 Task: Access the override translation items.
Action: Mouse moved to (1060, 82)
Screenshot: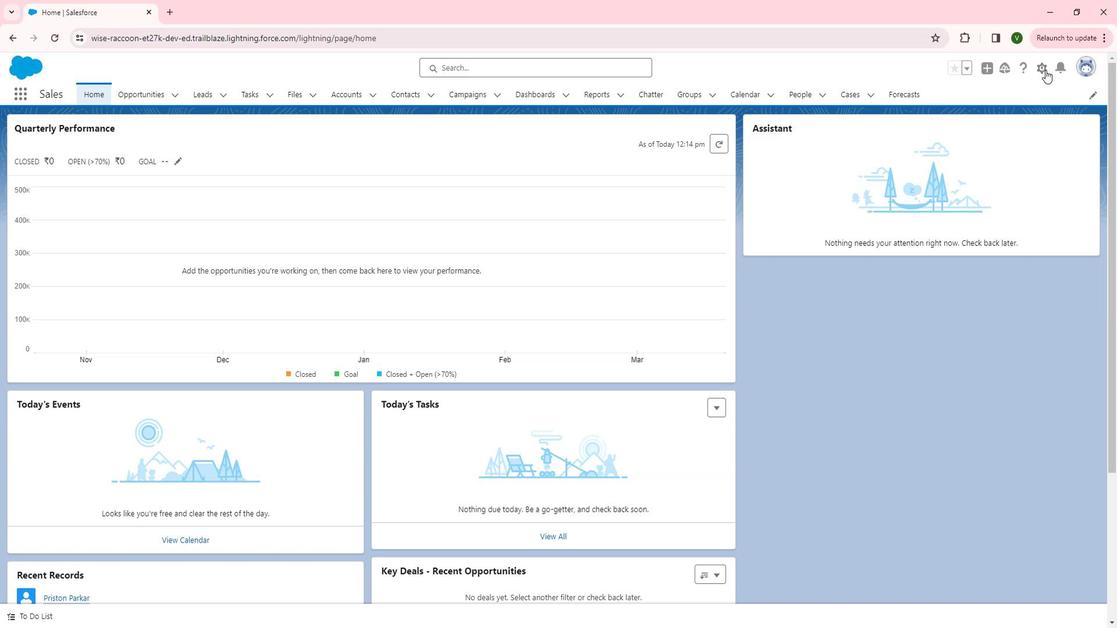
Action: Mouse pressed left at (1060, 82)
Screenshot: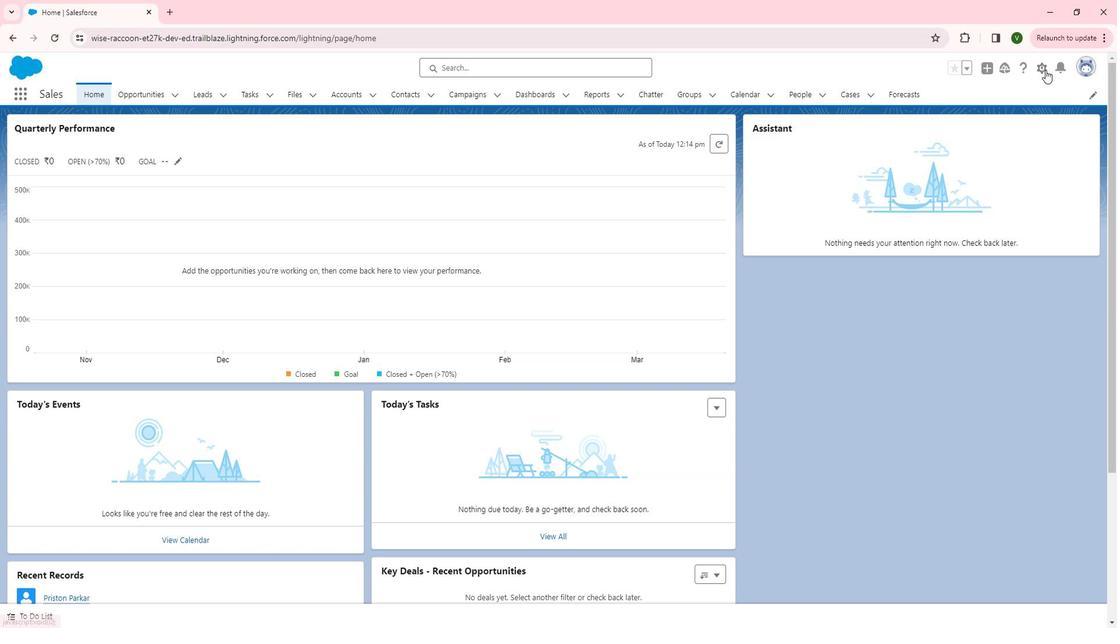 
Action: Mouse moved to (1010, 108)
Screenshot: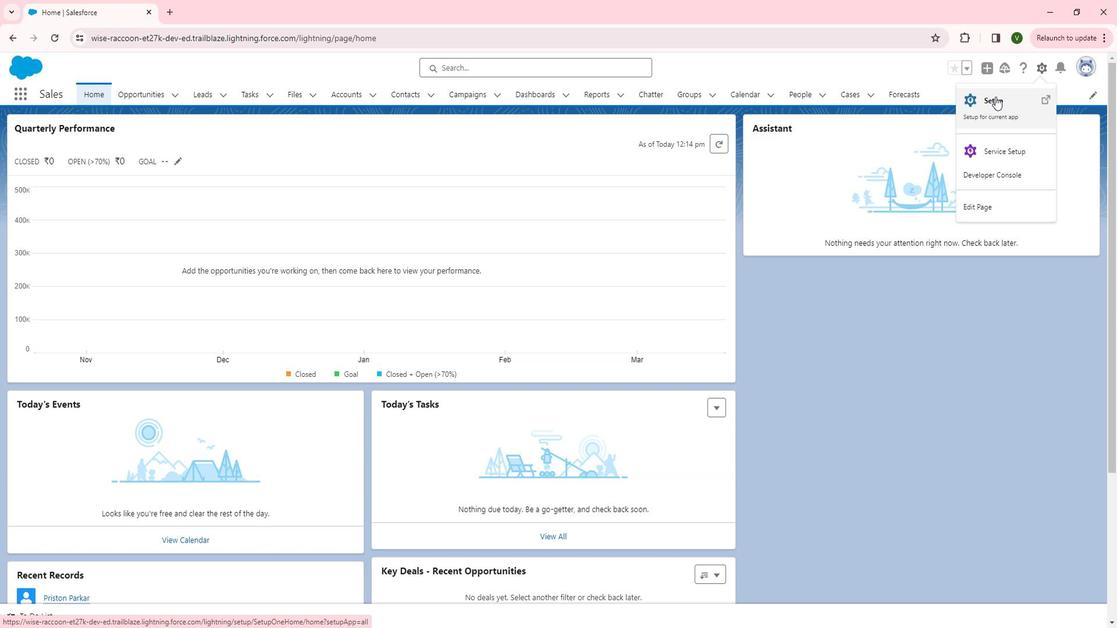
Action: Mouse pressed left at (1010, 108)
Screenshot: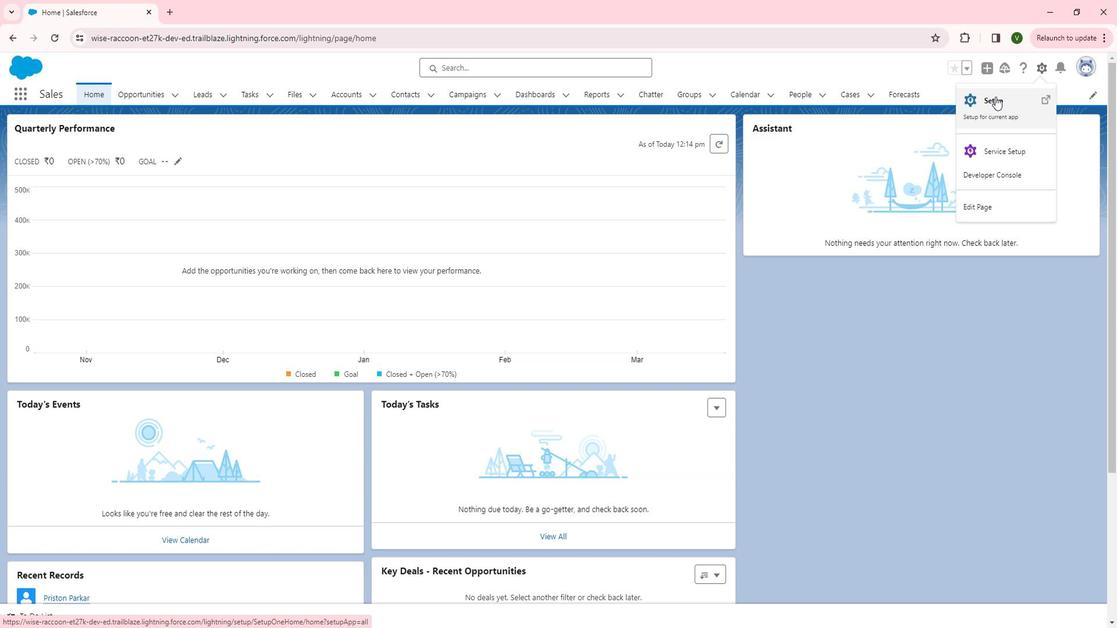 
Action: Mouse moved to (87, 322)
Screenshot: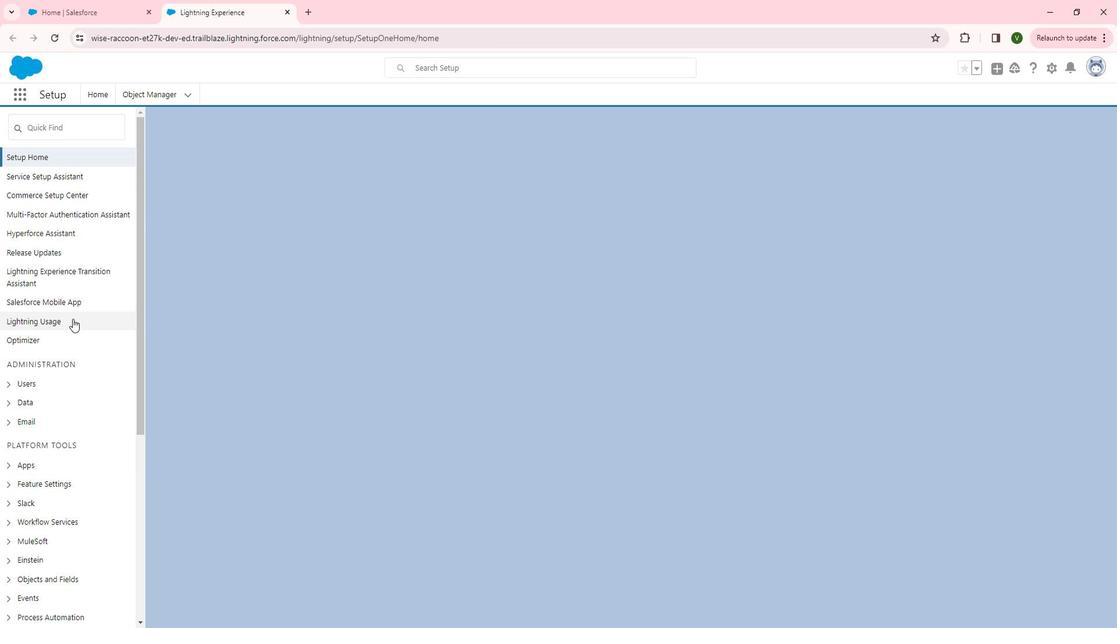 
Action: Mouse scrolled (87, 321) with delta (0, 0)
Screenshot: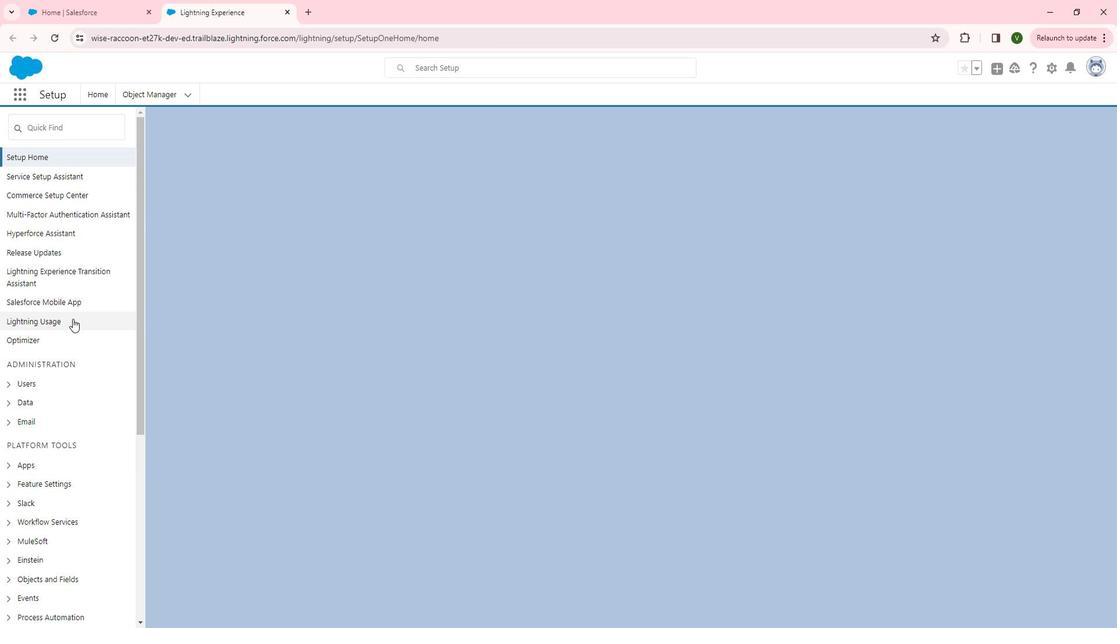 
Action: Mouse scrolled (87, 321) with delta (0, 0)
Screenshot: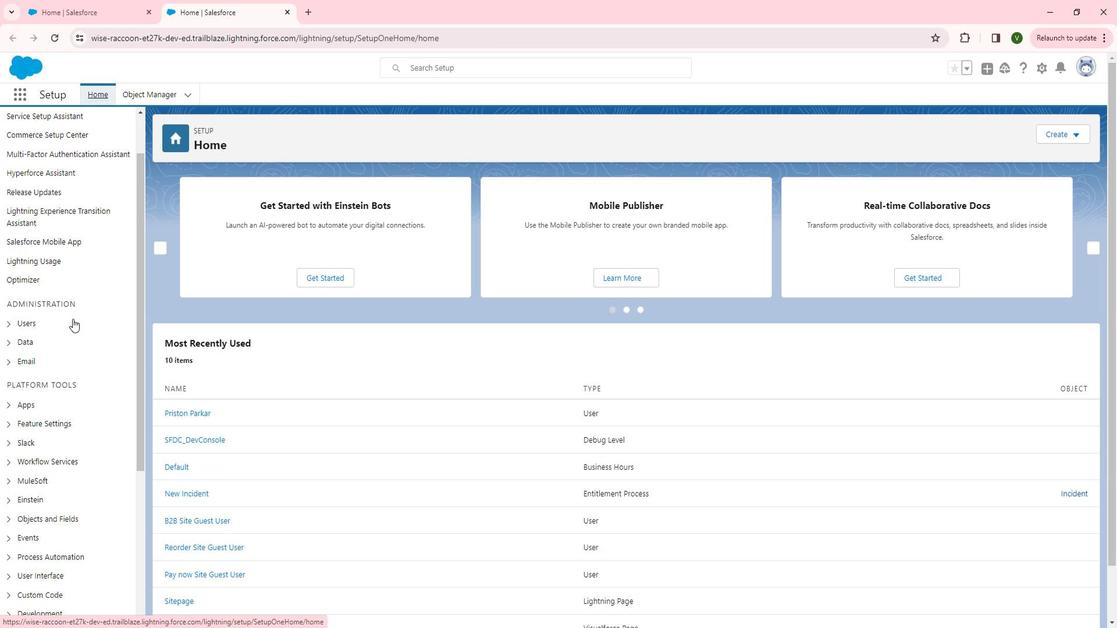 
Action: Mouse scrolled (87, 321) with delta (0, 0)
Screenshot: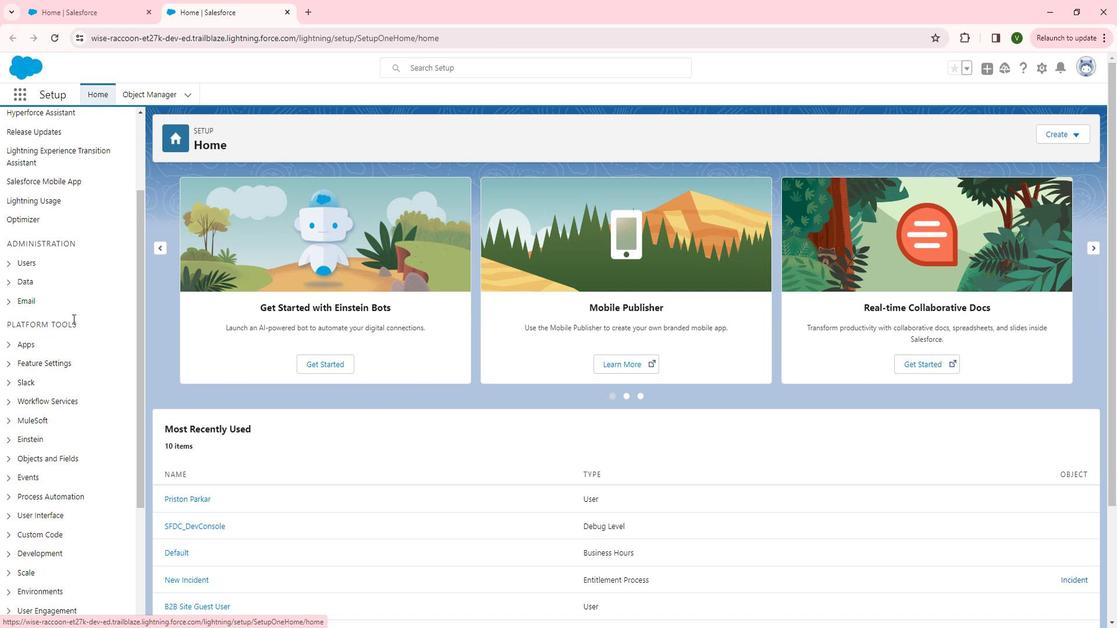 
Action: Mouse scrolled (87, 321) with delta (0, 0)
Screenshot: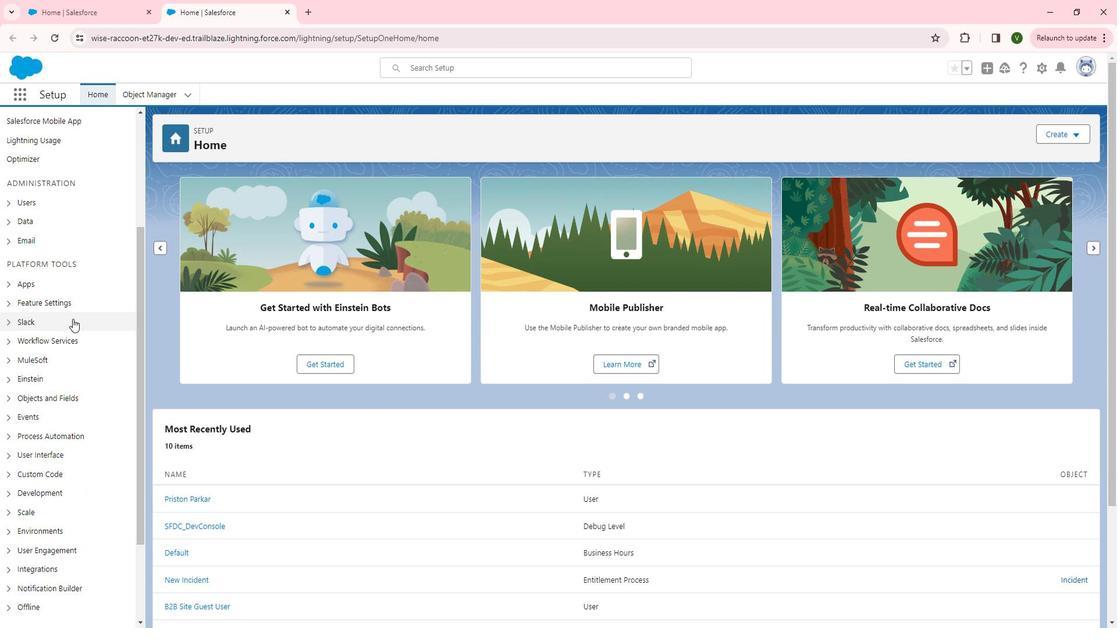 
Action: Mouse scrolled (87, 321) with delta (0, 0)
Screenshot: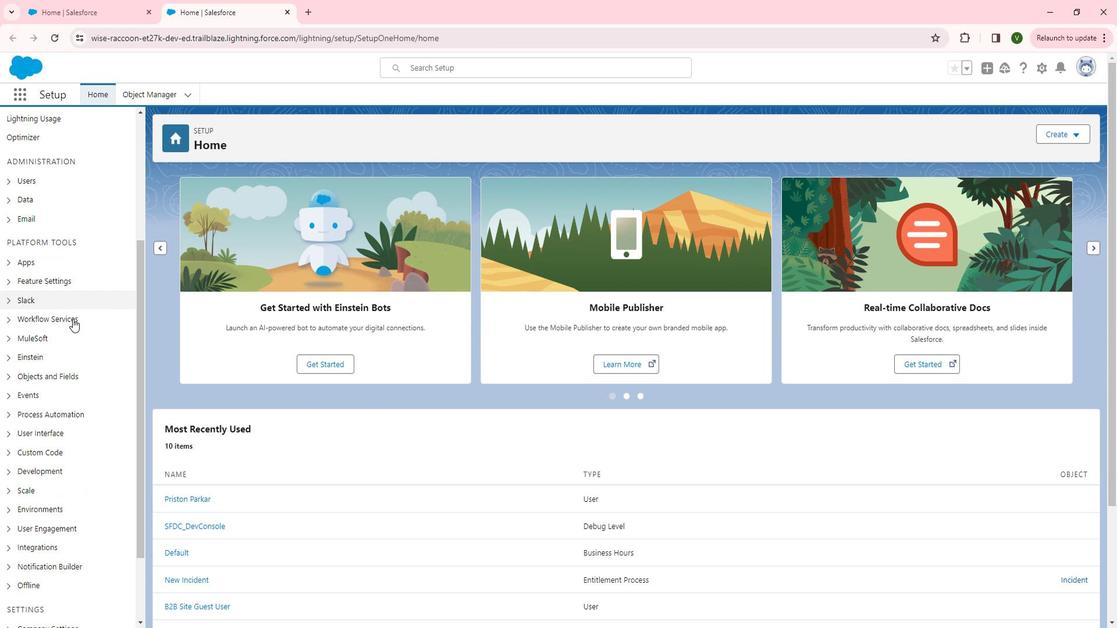 
Action: Mouse moved to (25, 341)
Screenshot: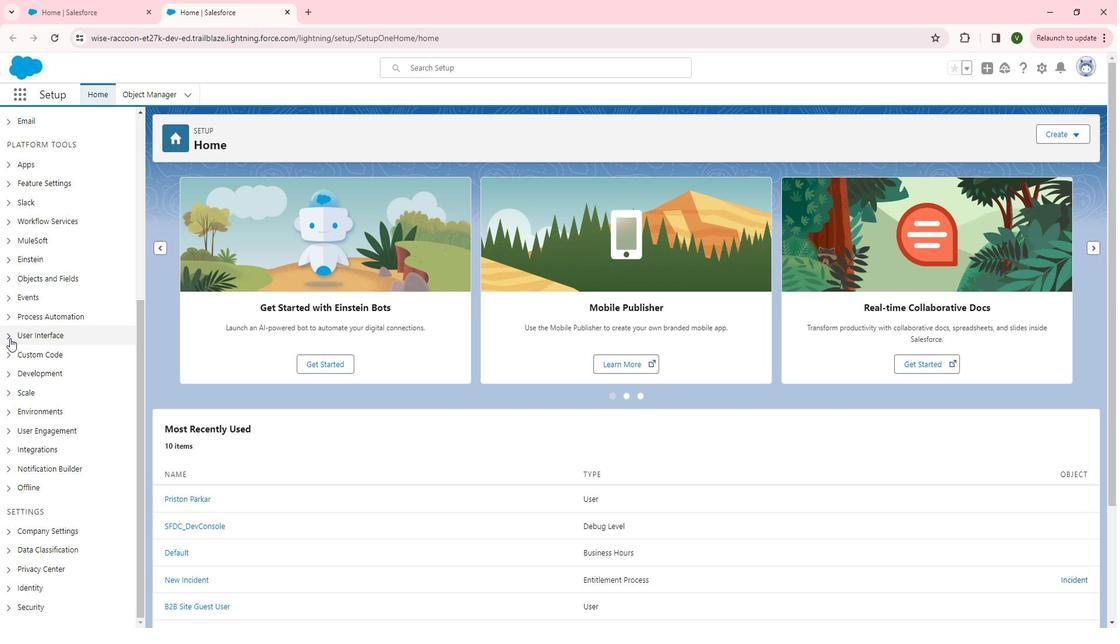 
Action: Mouse pressed left at (25, 341)
Screenshot: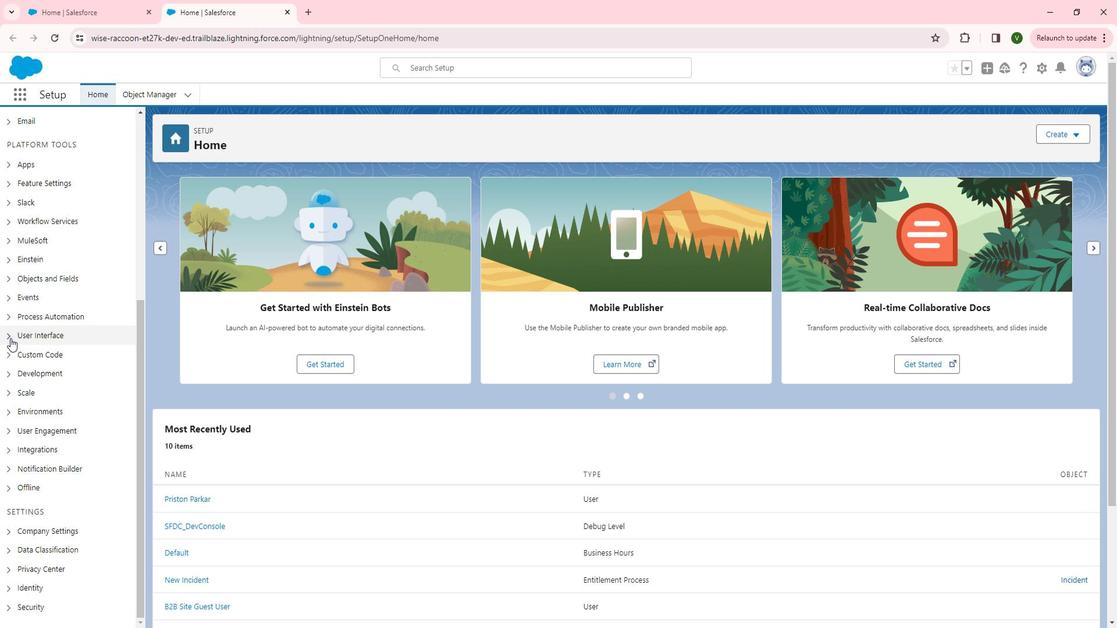 
Action: Mouse moved to (94, 339)
Screenshot: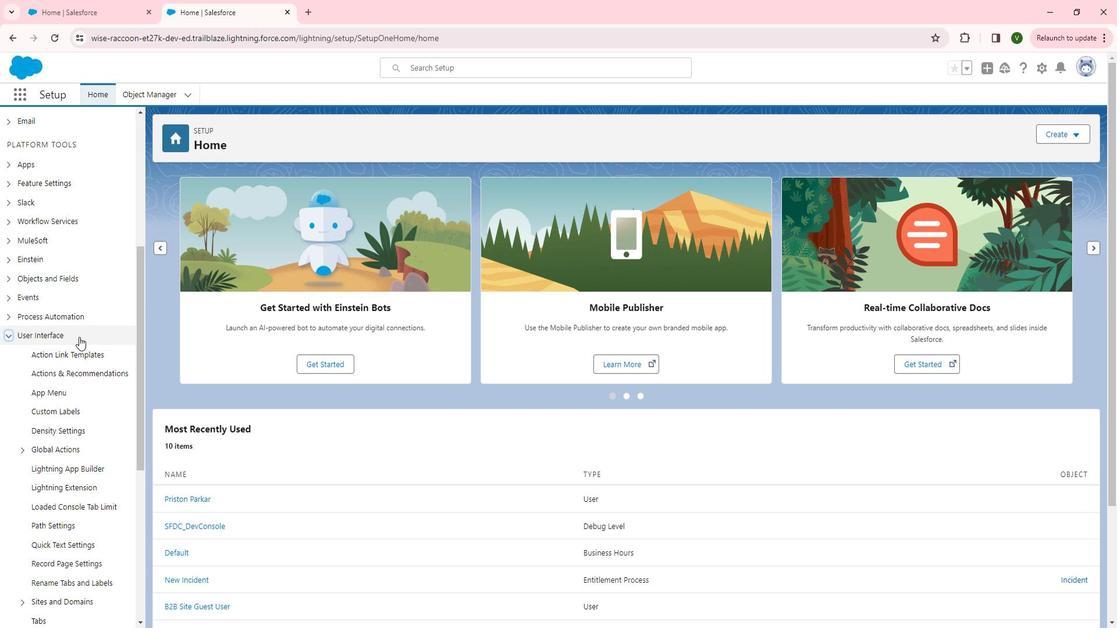 
Action: Mouse scrolled (94, 339) with delta (0, 0)
Screenshot: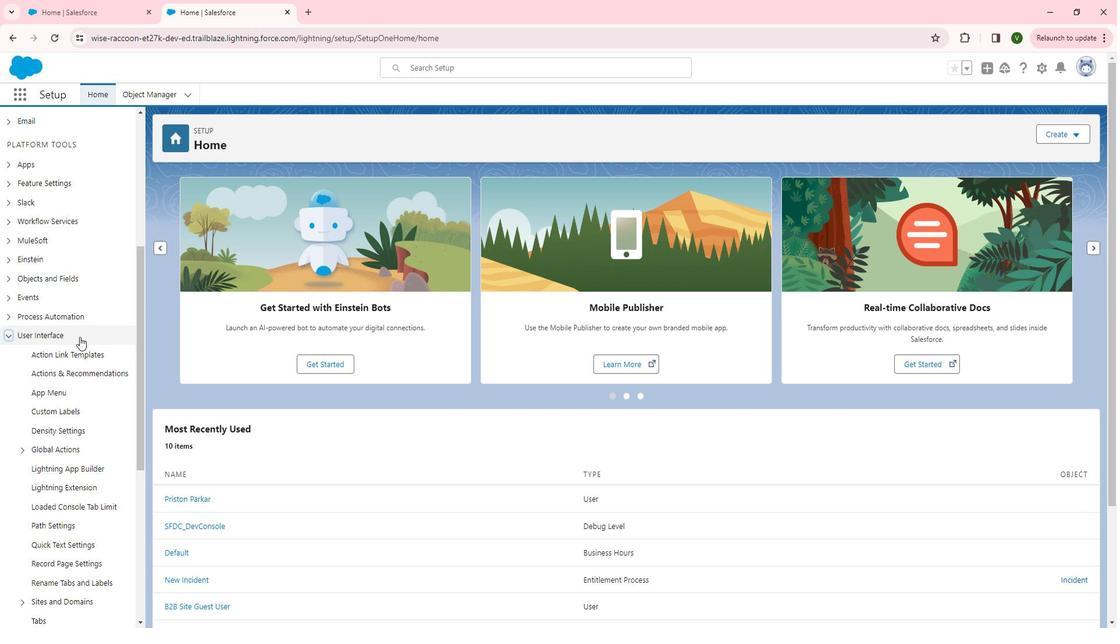 
Action: Mouse moved to (94, 339)
Screenshot: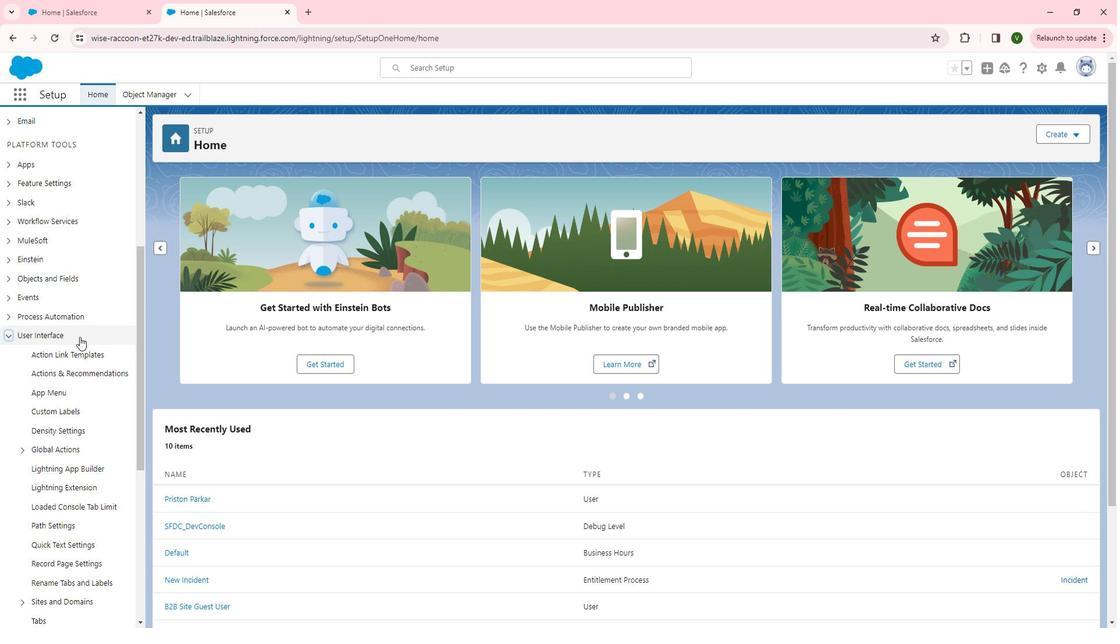 
Action: Mouse scrolled (94, 339) with delta (0, 0)
Screenshot: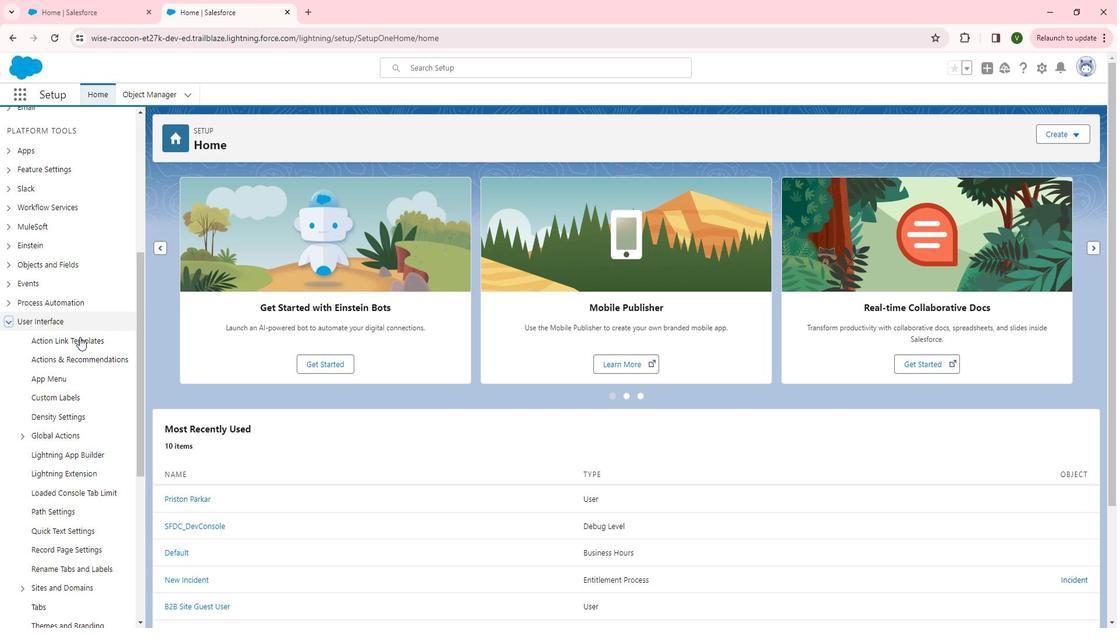
Action: Mouse scrolled (94, 339) with delta (0, 0)
Screenshot: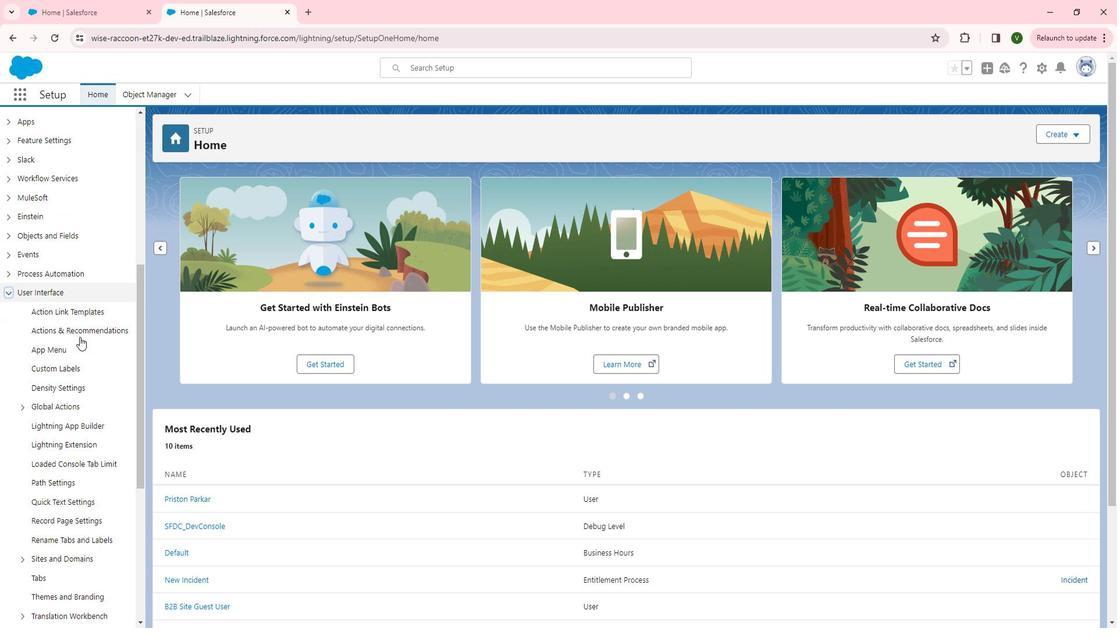 
Action: Mouse moved to (94, 339)
Screenshot: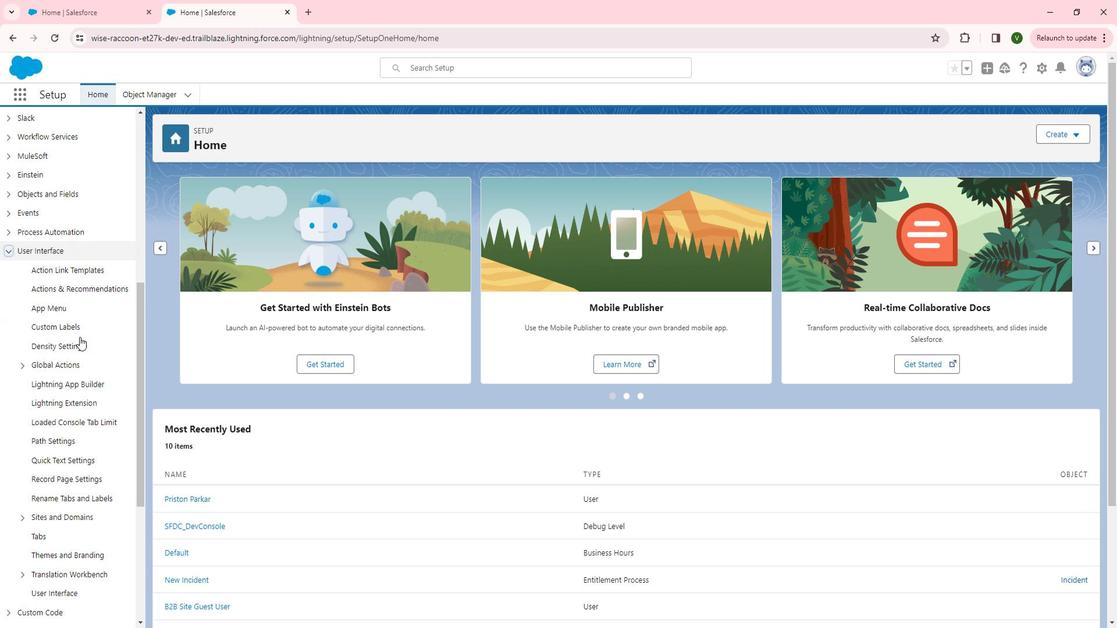 
Action: Mouse scrolled (94, 339) with delta (0, 0)
Screenshot: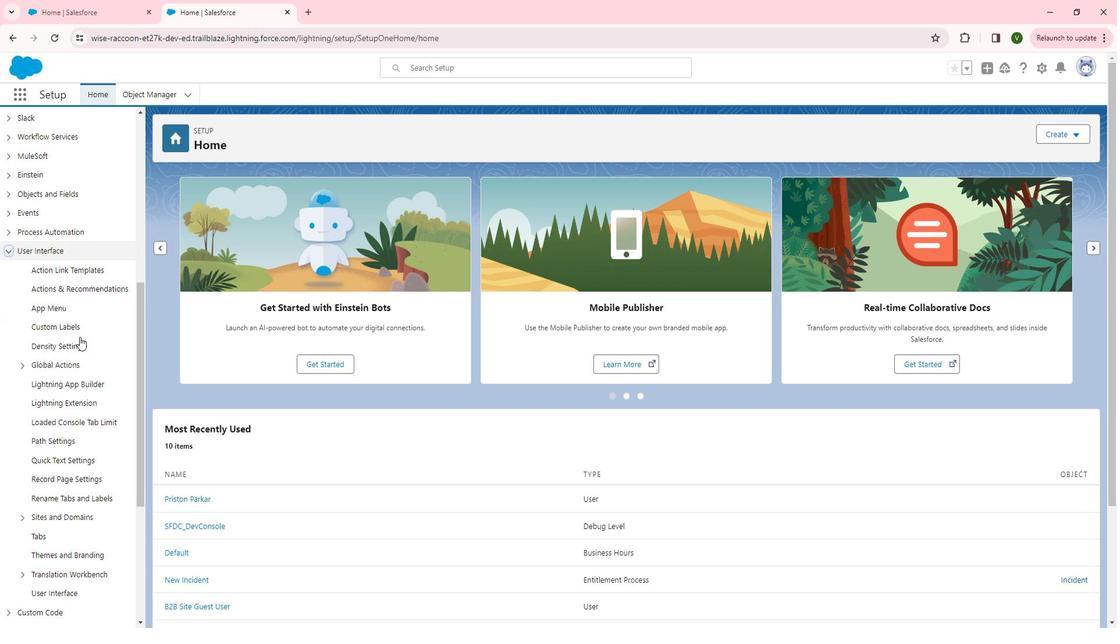
Action: Mouse moved to (38, 414)
Screenshot: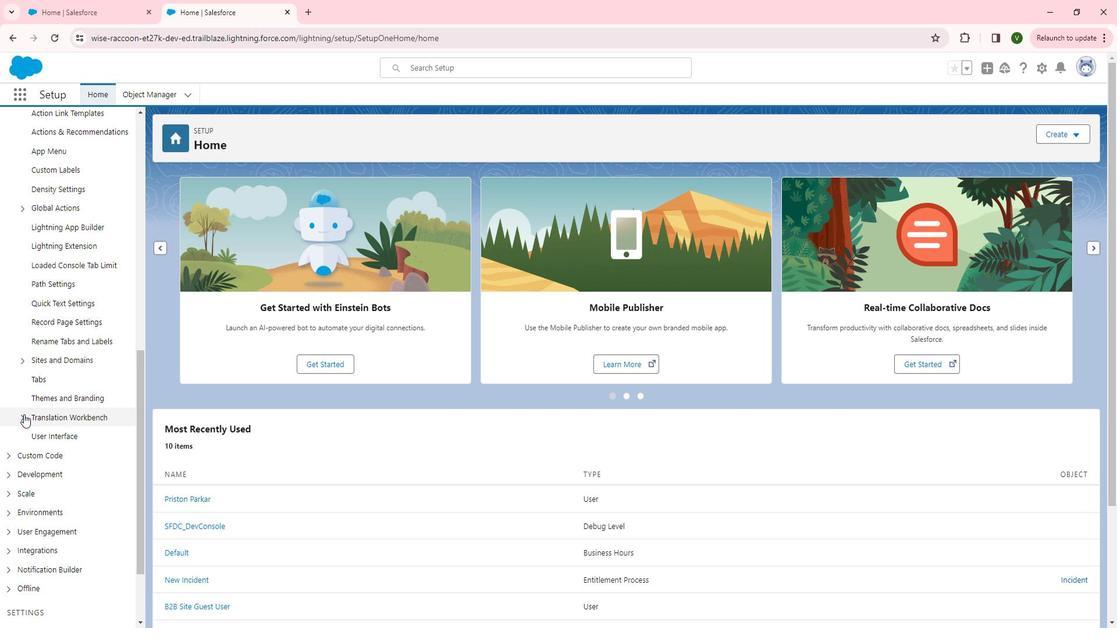 
Action: Mouse pressed left at (38, 414)
Screenshot: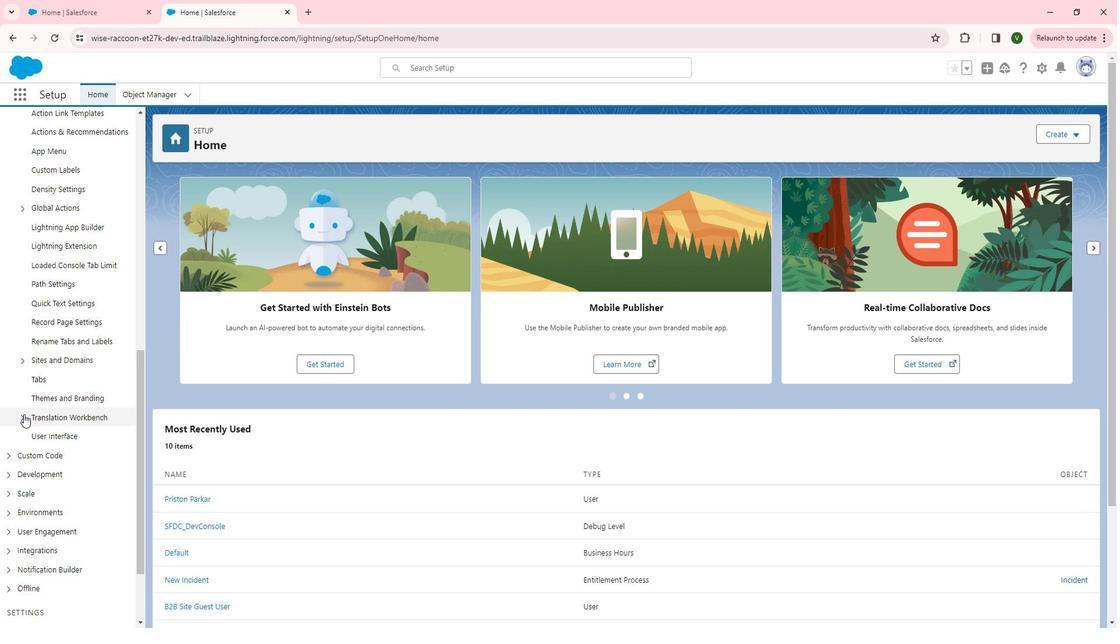 
Action: Mouse moved to (69, 471)
Screenshot: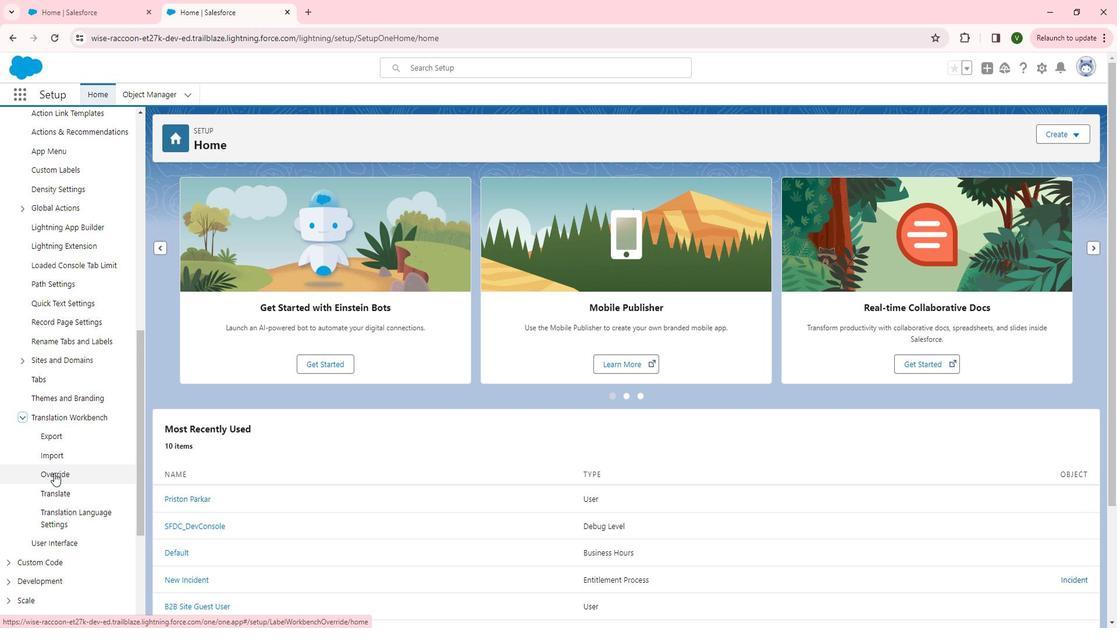 
Action: Mouse pressed left at (69, 471)
Screenshot: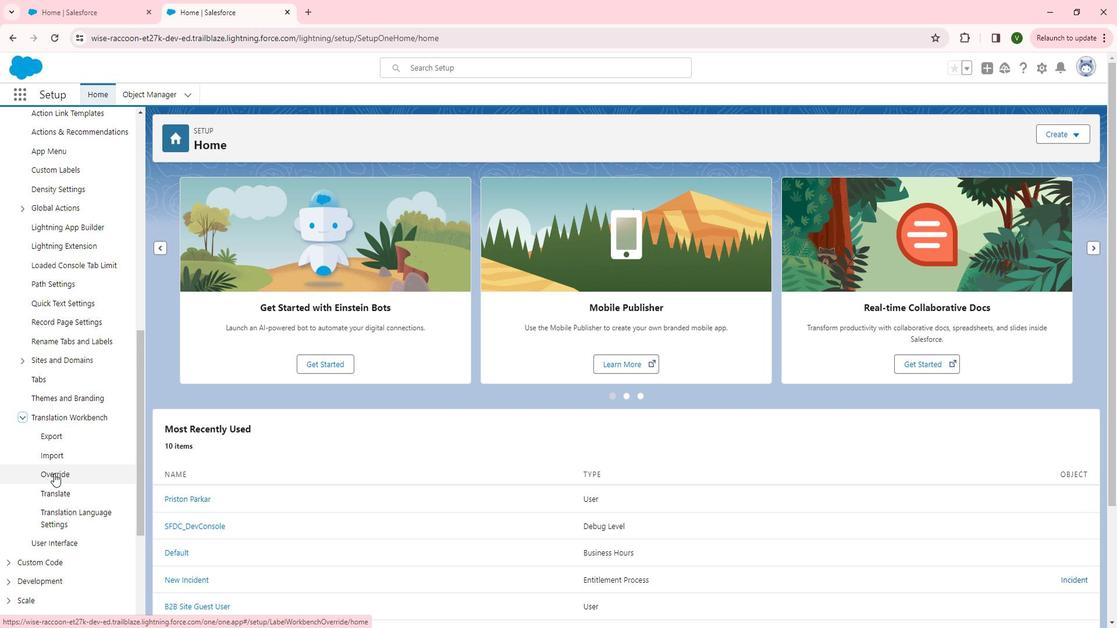 
Action: Mouse moved to (537, 316)
Screenshot: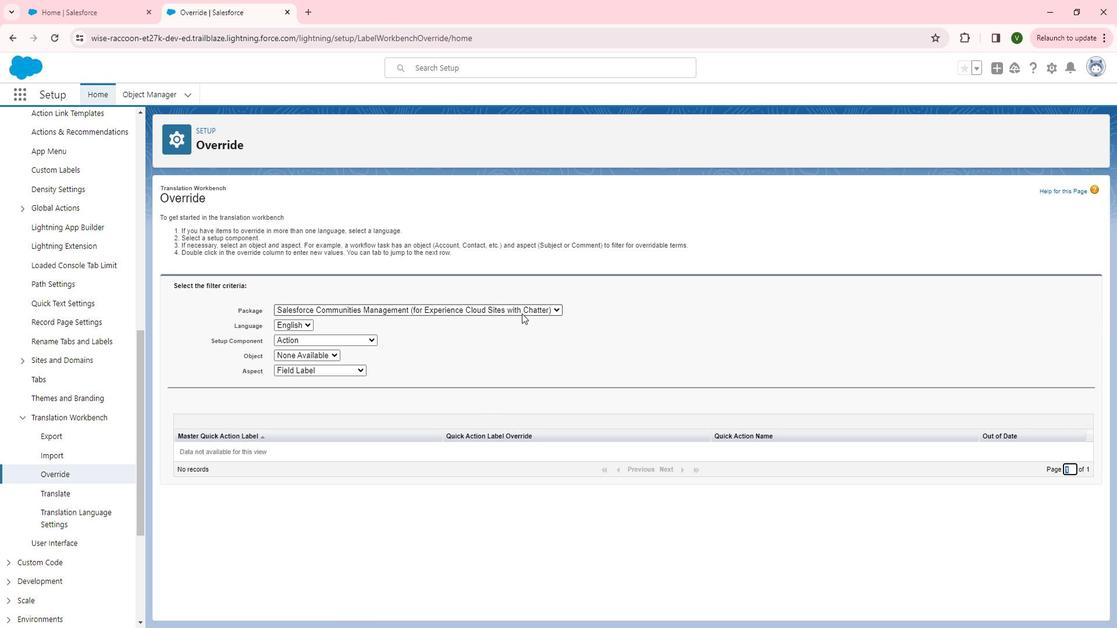 
Action: Mouse pressed left at (537, 316)
Screenshot: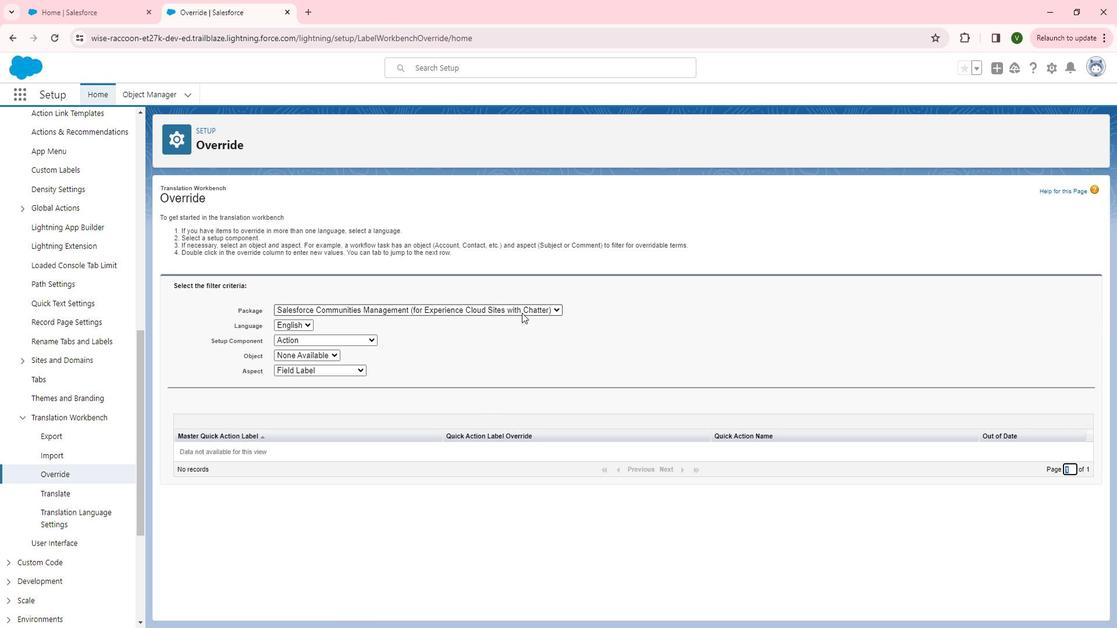 
Action: Mouse moved to (483, 342)
Screenshot: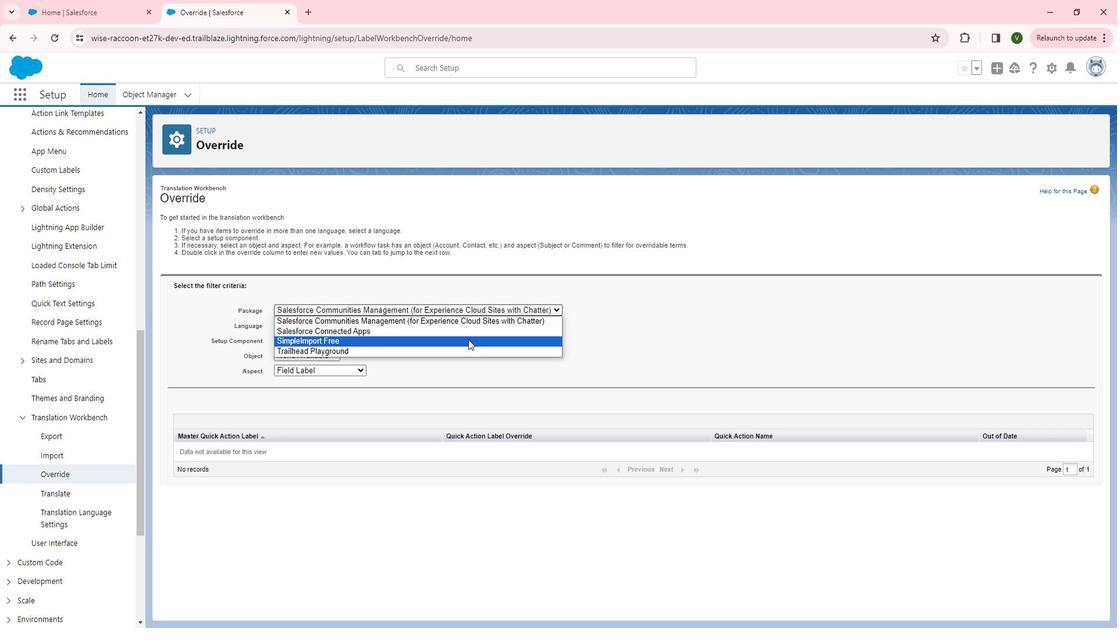
Action: Mouse pressed left at (483, 342)
Screenshot: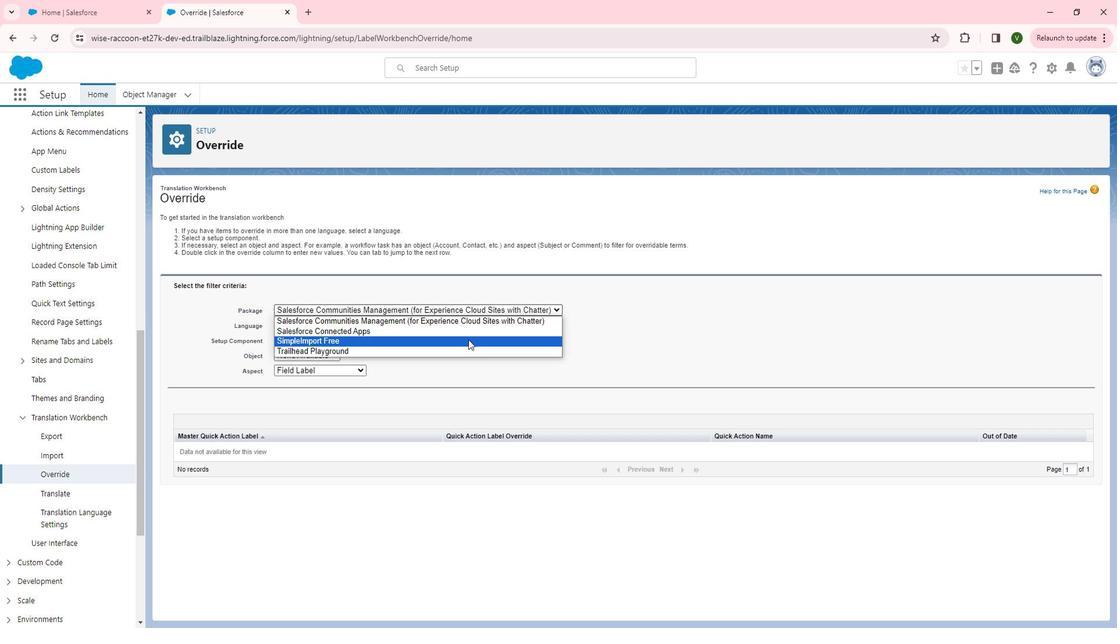 
Action: Mouse moved to (392, 344)
Screenshot: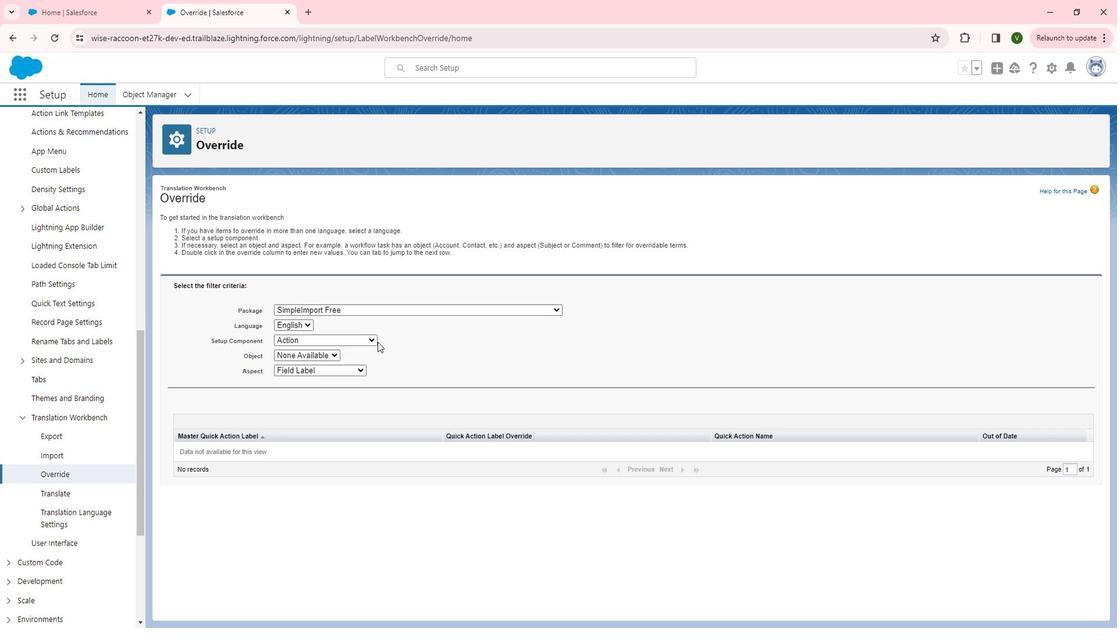 
Action: Mouse pressed left at (392, 344)
Screenshot: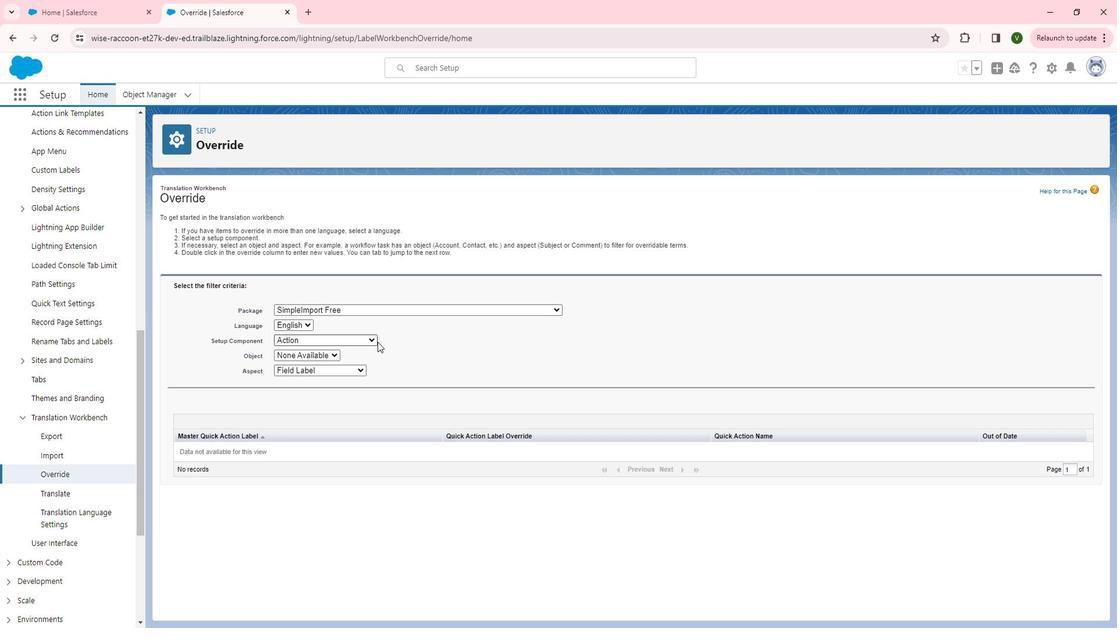 
Action: Mouse moved to (353, 425)
Screenshot: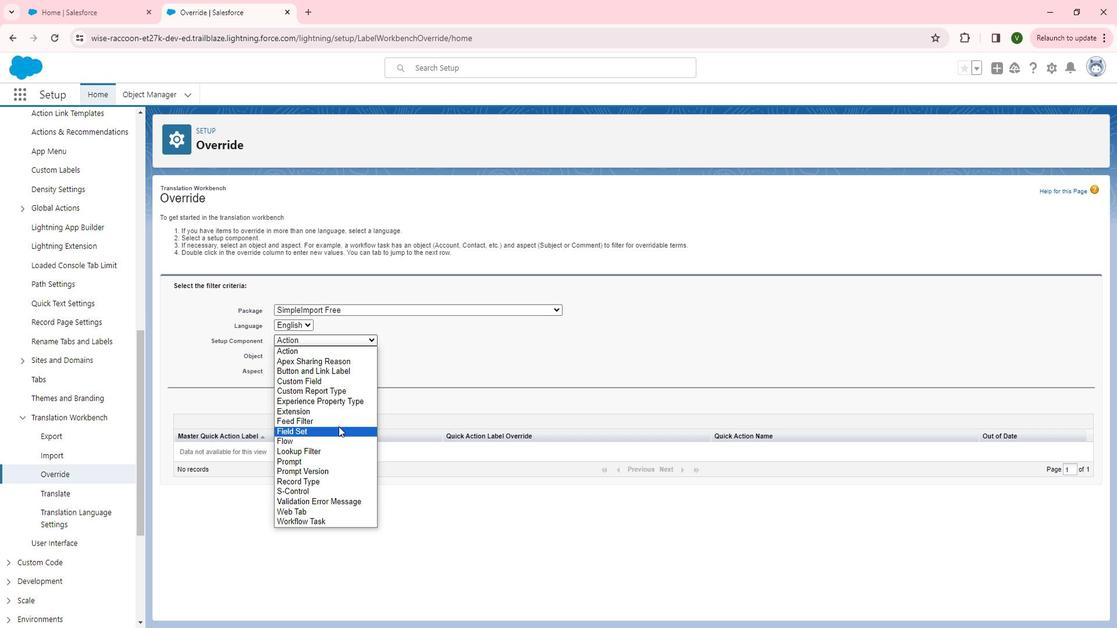 
Action: Mouse pressed left at (353, 425)
Screenshot: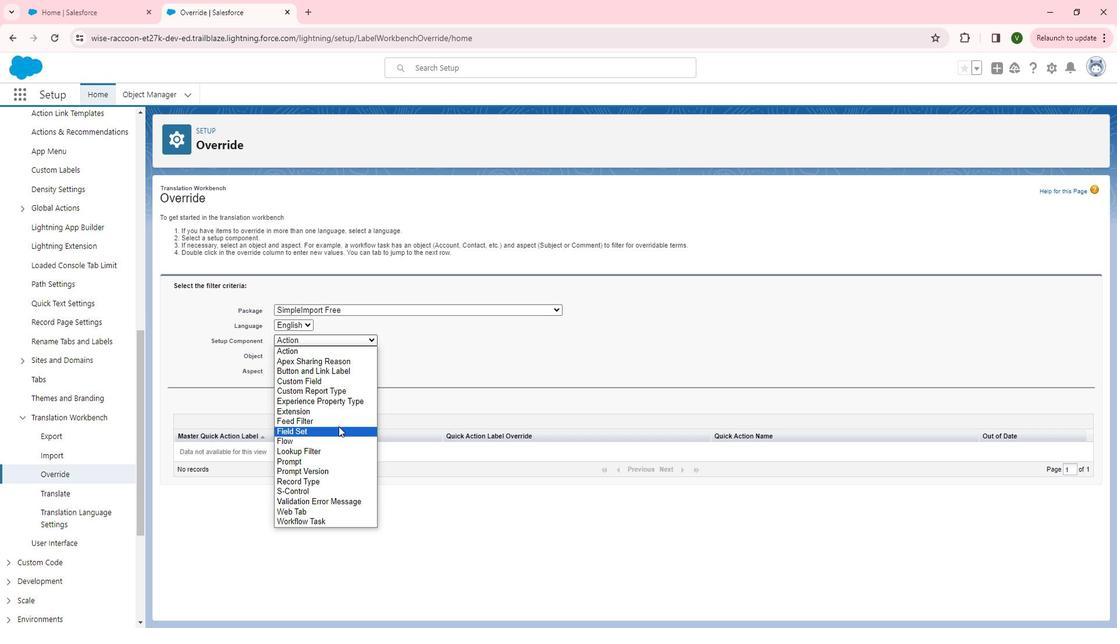 
Action: Mouse moved to (588, 372)
Screenshot: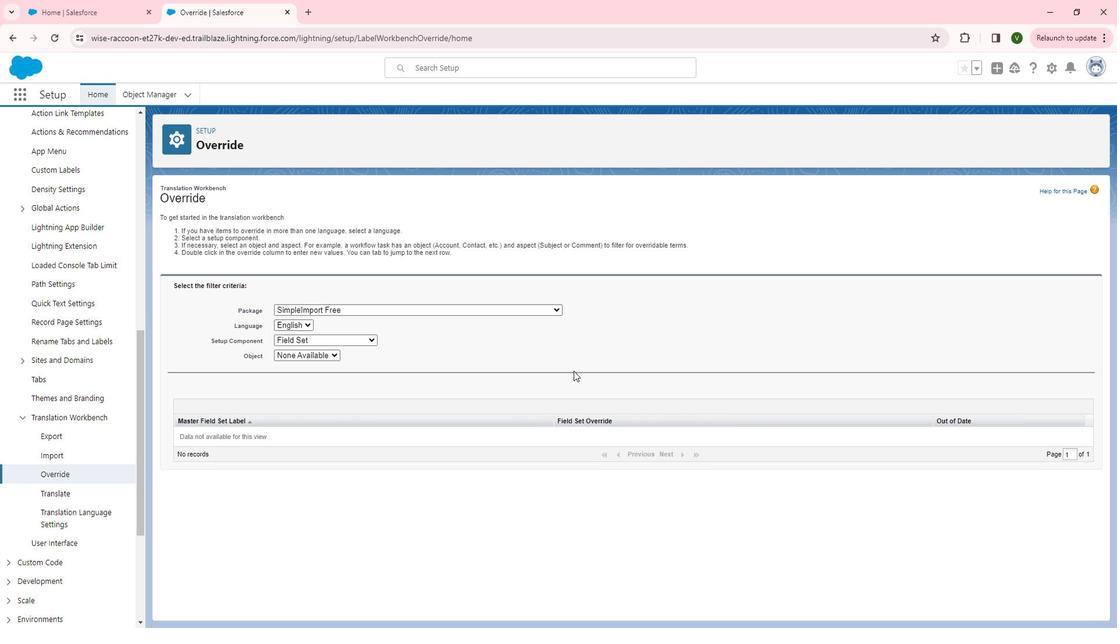 
